 Task: Enable the video filter "Puzzle interactive game video filter" for transcode stream output.
Action: Mouse moved to (102, 15)
Screenshot: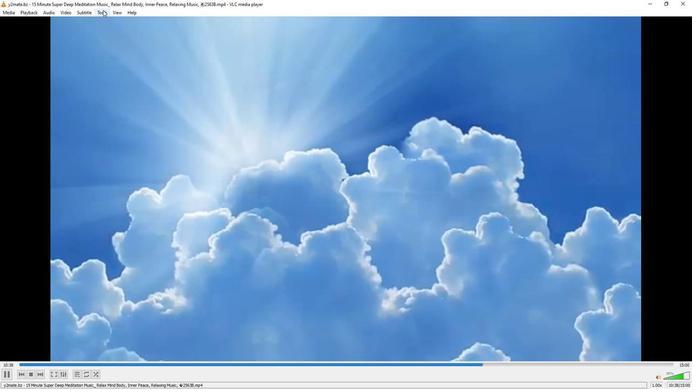 
Action: Mouse pressed left at (102, 15)
Screenshot: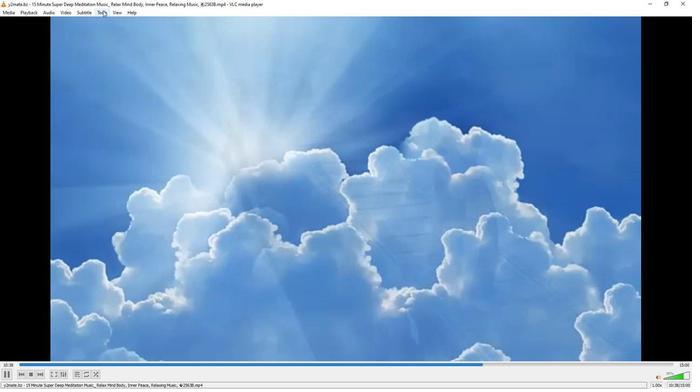 
Action: Mouse moved to (116, 100)
Screenshot: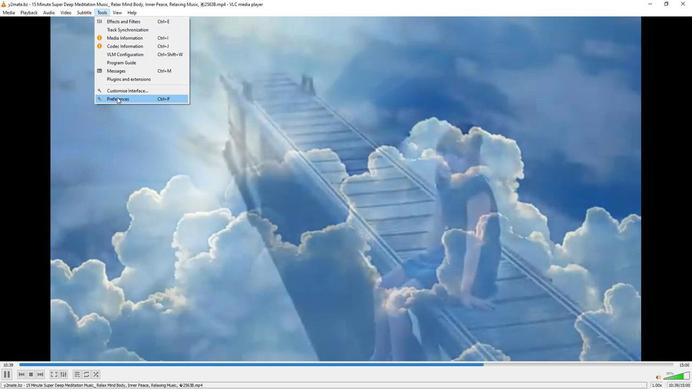 
Action: Mouse pressed left at (116, 100)
Screenshot: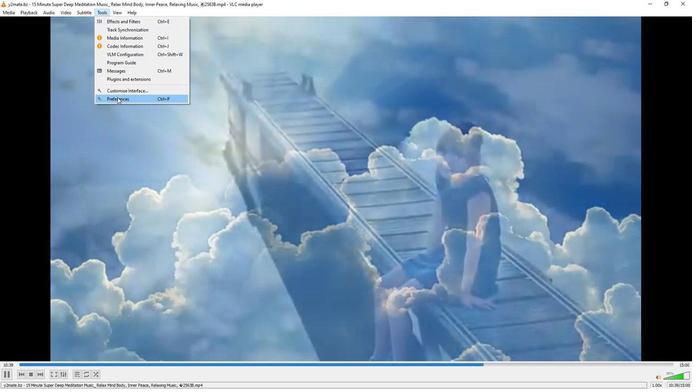 
Action: Mouse moved to (228, 316)
Screenshot: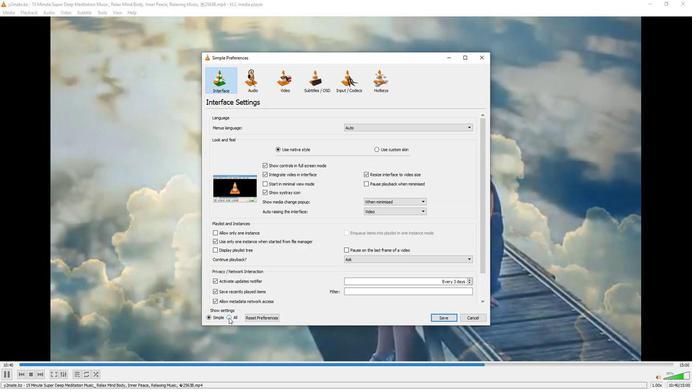 
Action: Mouse pressed left at (228, 316)
Screenshot: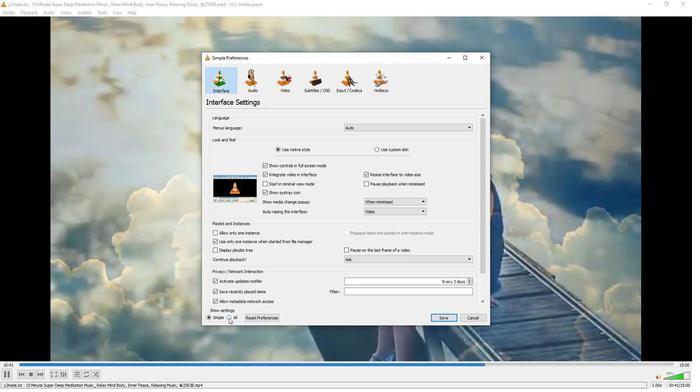 
Action: Mouse moved to (232, 248)
Screenshot: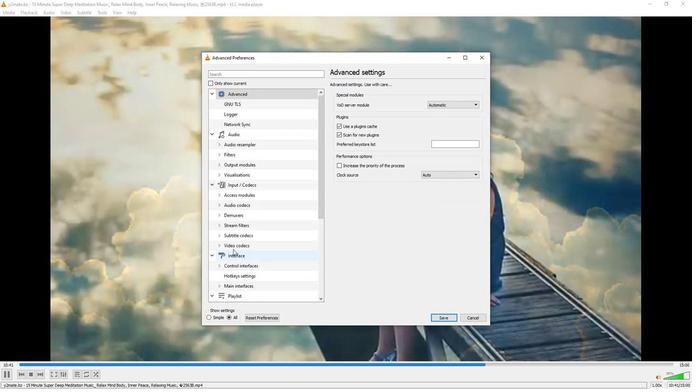 
Action: Mouse scrolled (232, 248) with delta (0, 0)
Screenshot: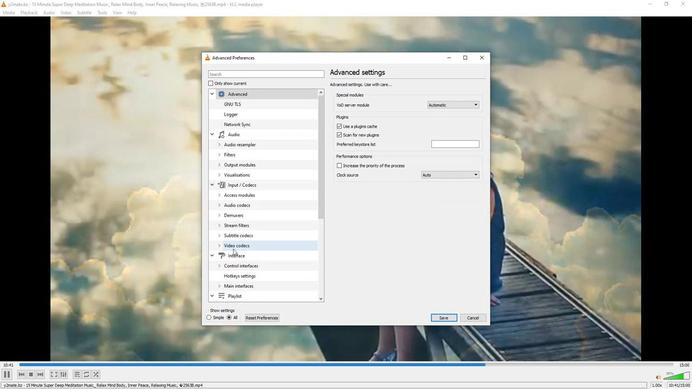 
Action: Mouse scrolled (232, 248) with delta (0, 0)
Screenshot: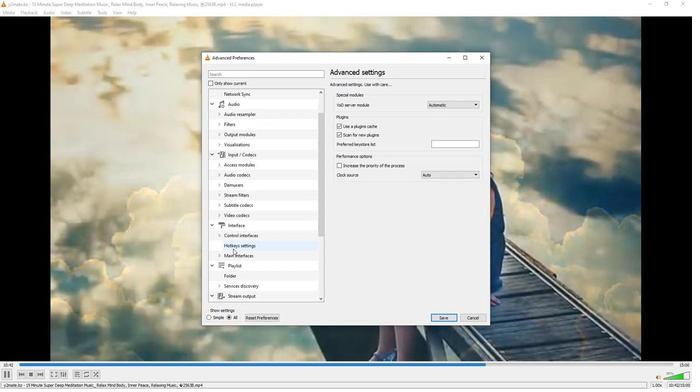 
Action: Mouse scrolled (232, 248) with delta (0, 0)
Screenshot: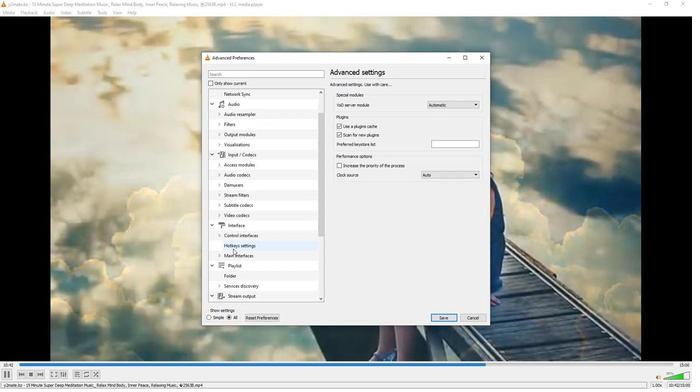 
Action: Mouse scrolled (232, 248) with delta (0, 0)
Screenshot: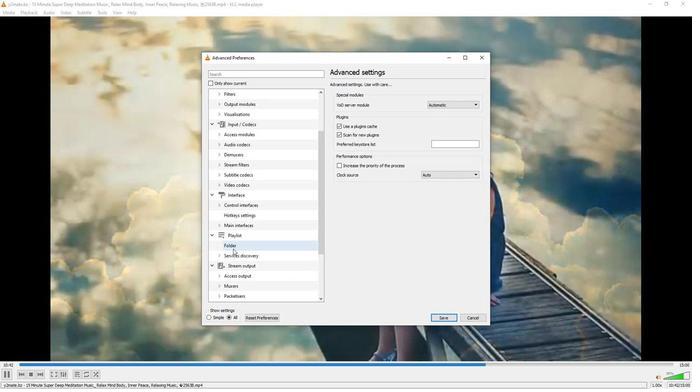 
Action: Mouse moved to (232, 247)
Screenshot: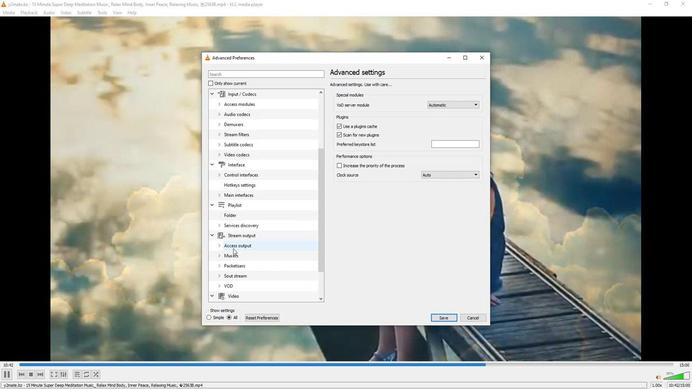 
Action: Mouse scrolled (232, 246) with delta (0, 0)
Screenshot: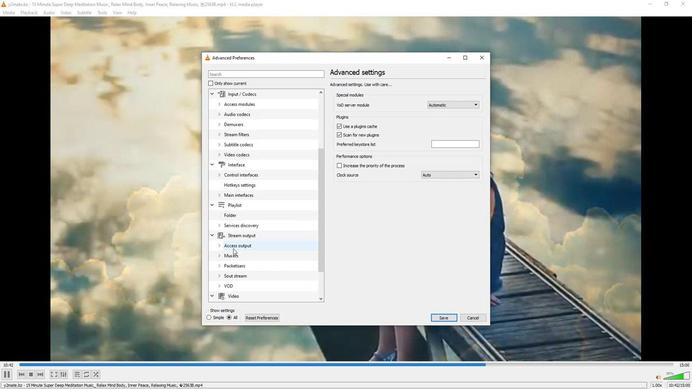 
Action: Mouse moved to (225, 277)
Screenshot: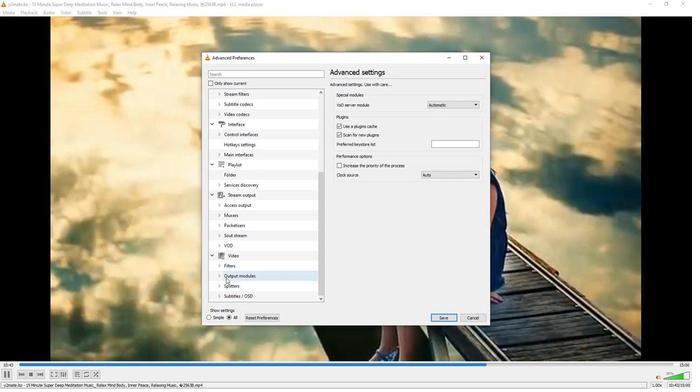 
Action: Mouse scrolled (225, 277) with delta (0, 0)
Screenshot: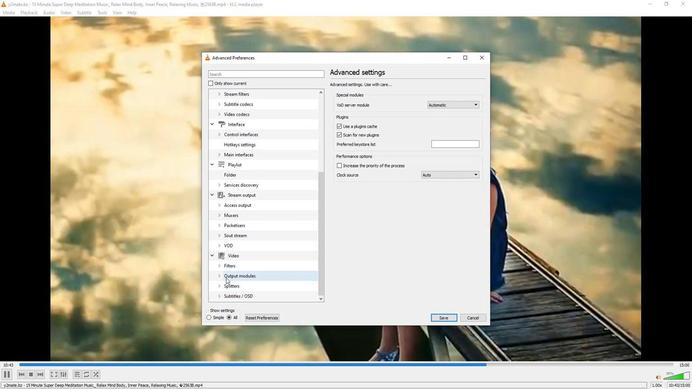 
Action: Mouse moved to (219, 234)
Screenshot: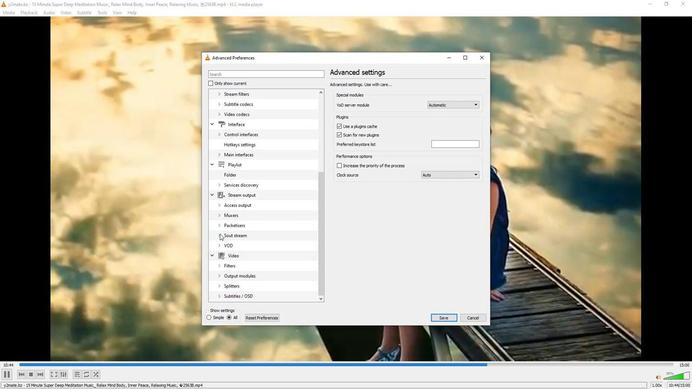
Action: Mouse pressed left at (219, 234)
Screenshot: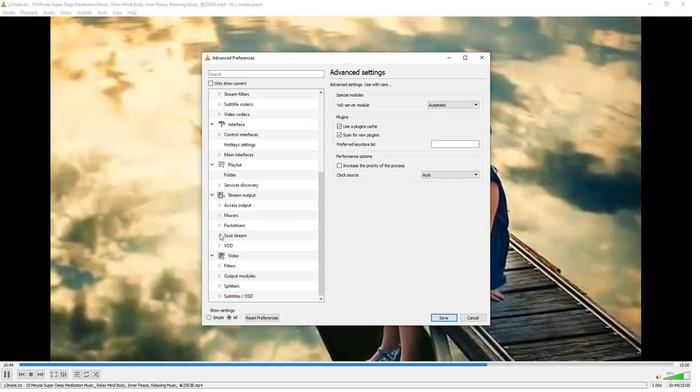 
Action: Mouse scrolled (219, 233) with delta (0, 0)
Screenshot: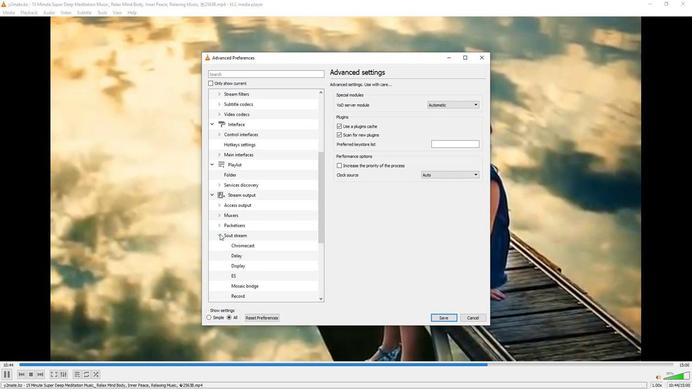 
Action: Mouse scrolled (219, 233) with delta (0, 0)
Screenshot: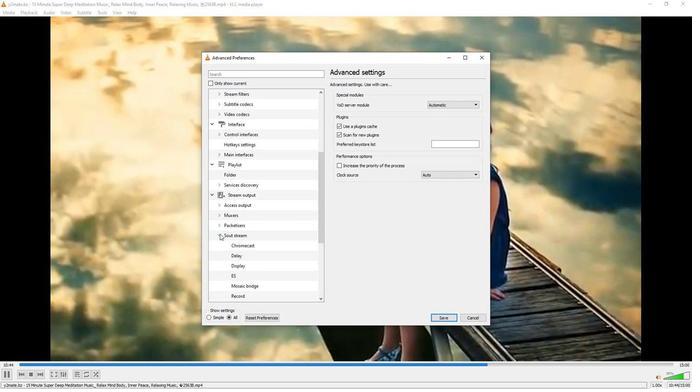 
Action: Mouse scrolled (219, 233) with delta (0, 0)
Screenshot: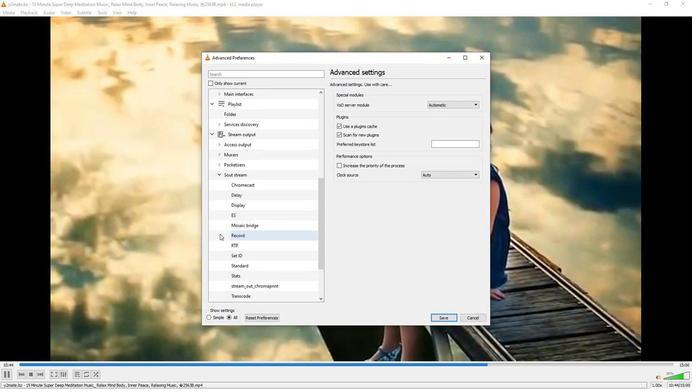 
Action: Mouse moved to (242, 263)
Screenshot: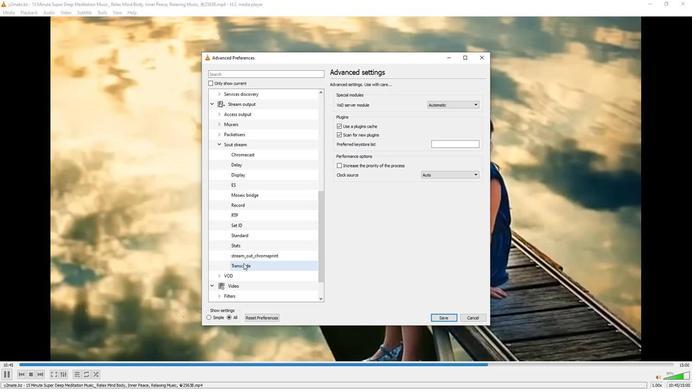 
Action: Mouse pressed left at (242, 263)
Screenshot: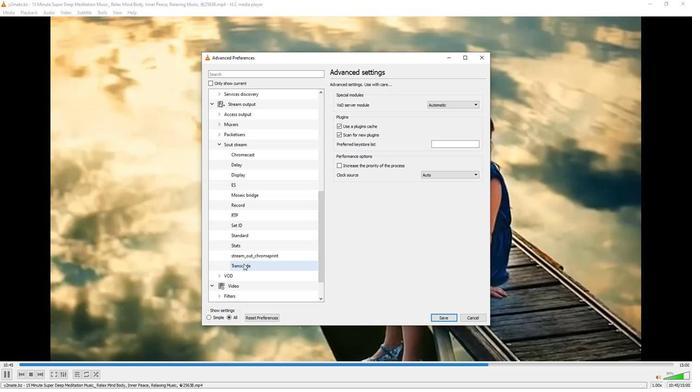 
Action: Mouse moved to (342, 252)
Screenshot: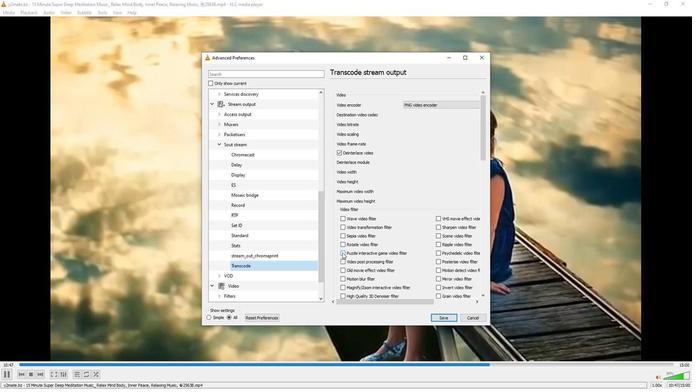 
Action: Mouse pressed left at (342, 252)
Screenshot: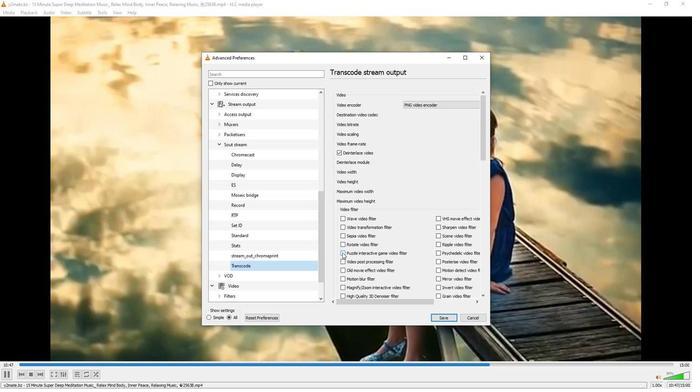 
Action: Mouse moved to (331, 256)
Screenshot: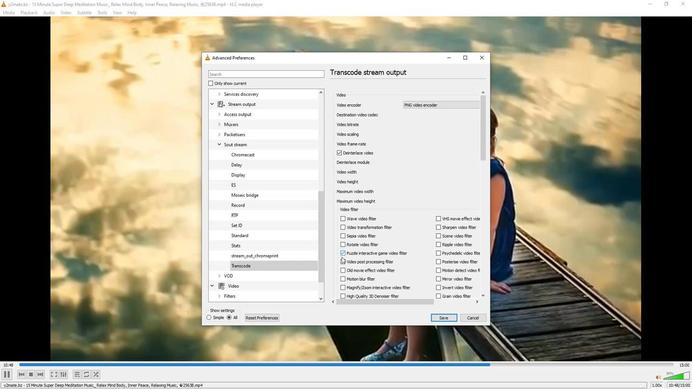 
